 Task: Set the Layer B code rate for the ISDB-T reception parameter to 3/5.
Action: Mouse moved to (103, 11)
Screenshot: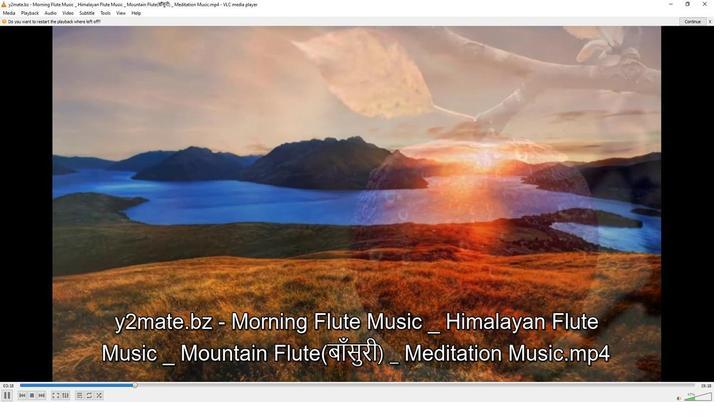 
Action: Mouse pressed left at (103, 11)
Screenshot: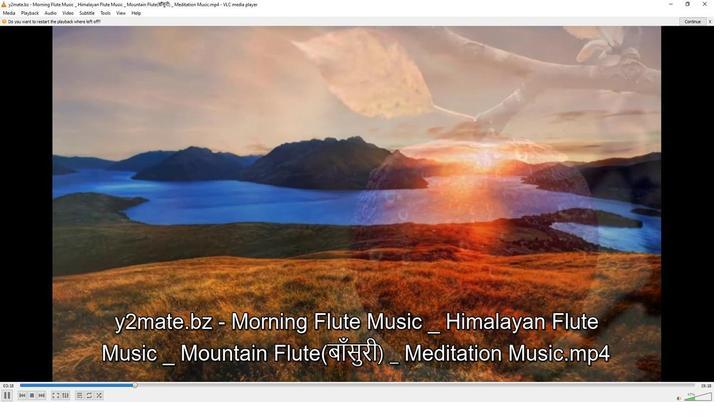 
Action: Mouse moved to (104, 13)
Screenshot: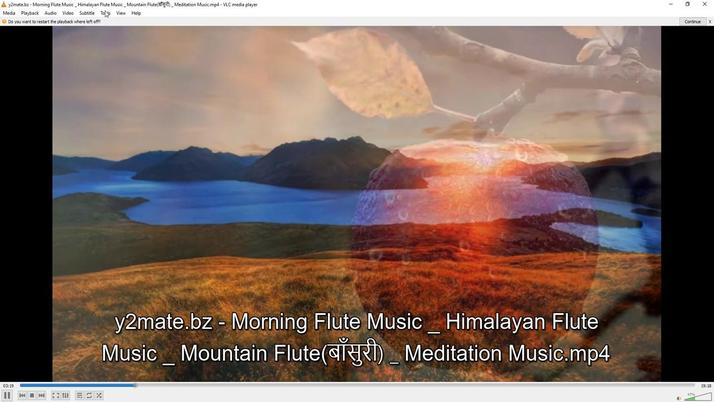 
Action: Mouse pressed left at (104, 13)
Screenshot: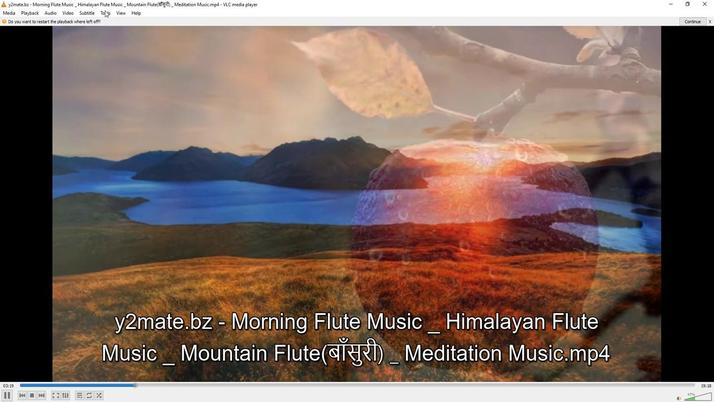 
Action: Mouse moved to (115, 101)
Screenshot: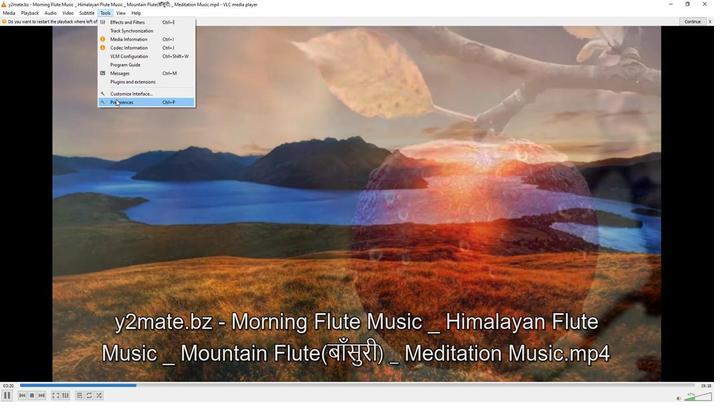 
Action: Mouse pressed left at (115, 101)
Screenshot: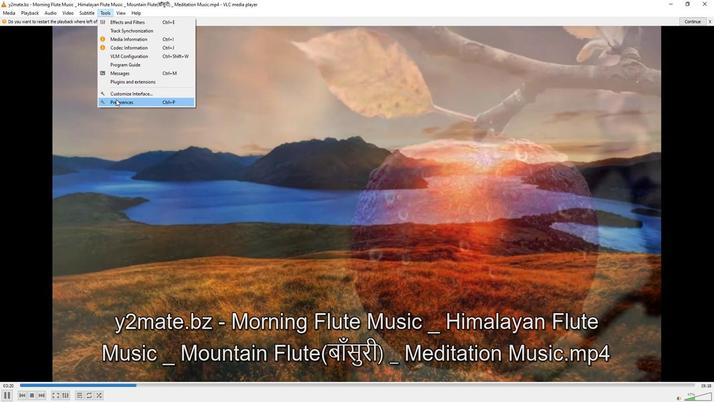 
Action: Mouse moved to (236, 328)
Screenshot: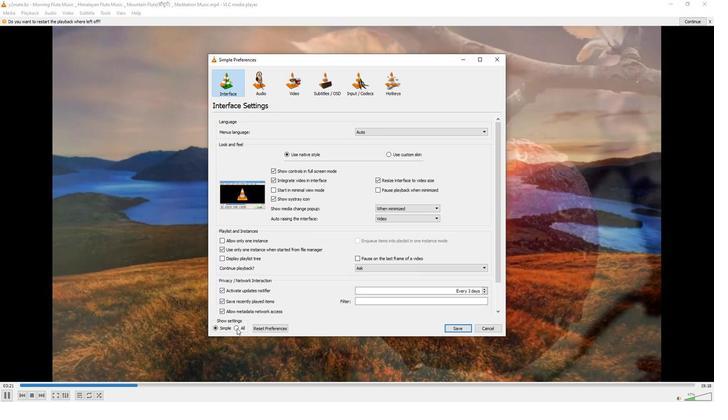 
Action: Mouse pressed left at (236, 328)
Screenshot: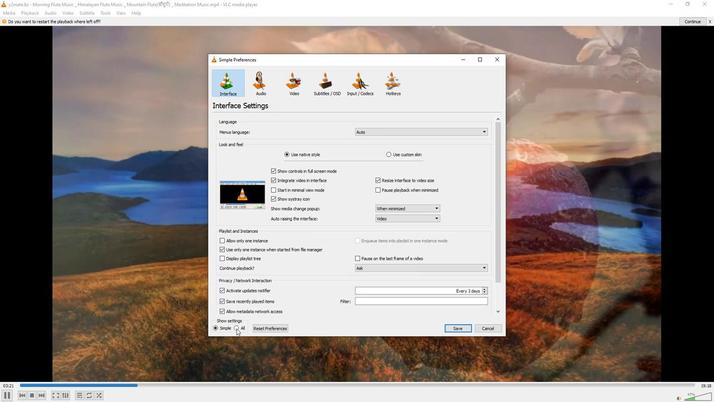 
Action: Mouse moved to (226, 204)
Screenshot: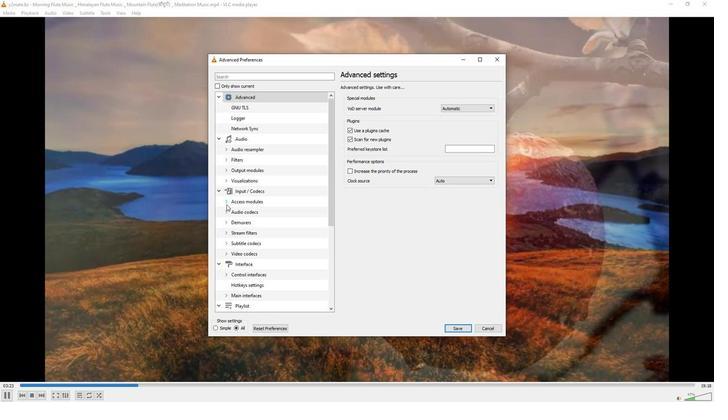 
Action: Mouse pressed left at (226, 204)
Screenshot: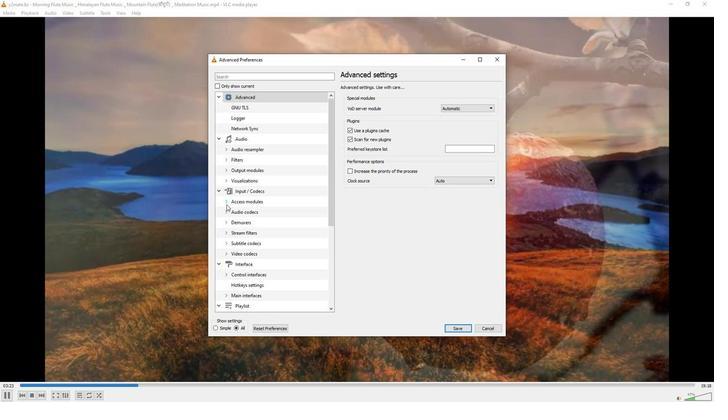 
Action: Mouse moved to (239, 262)
Screenshot: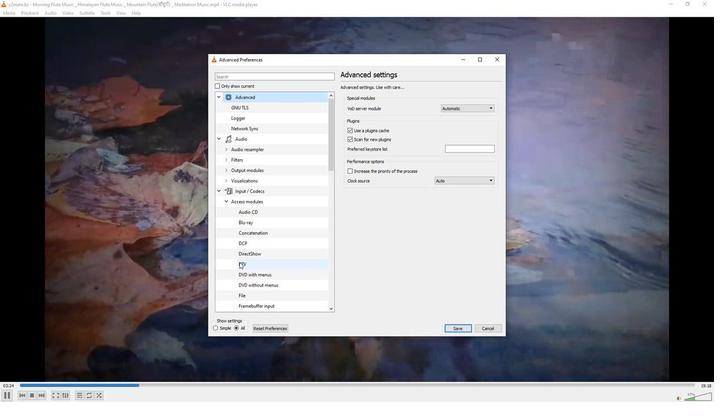 
Action: Mouse pressed left at (239, 262)
Screenshot: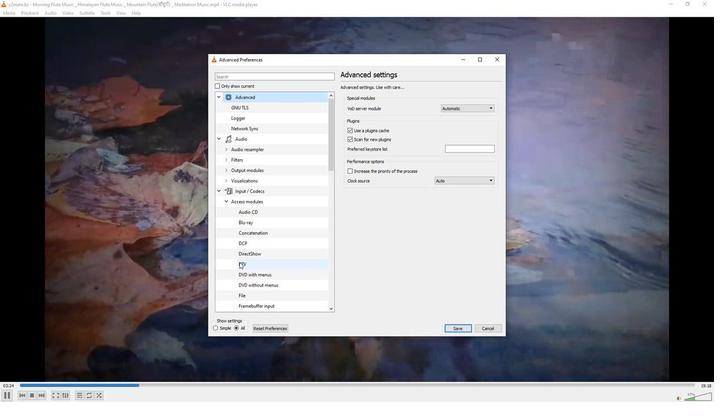 
Action: Mouse moved to (484, 293)
Screenshot: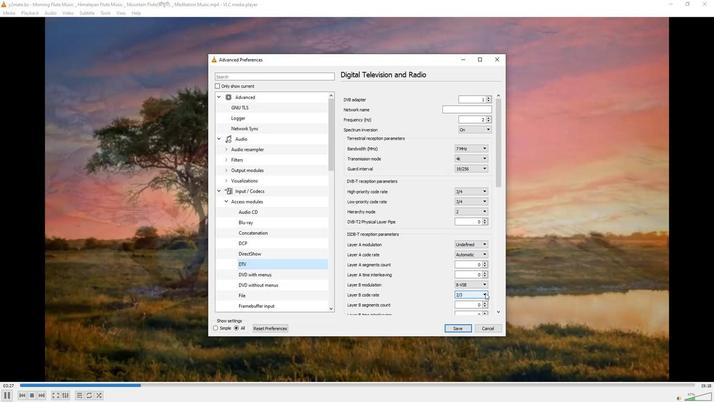 
Action: Mouse pressed left at (484, 293)
Screenshot: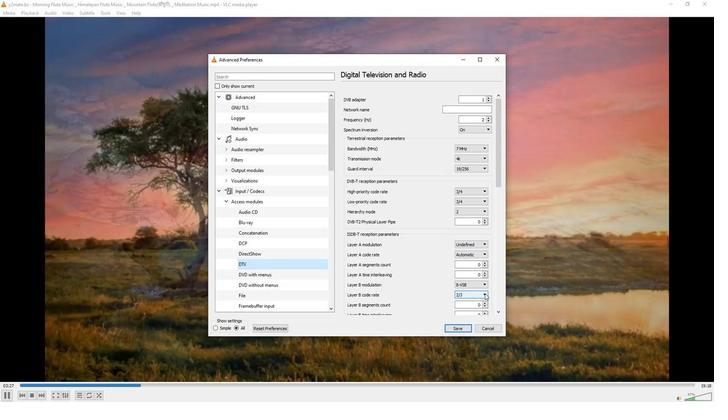 
Action: Mouse moved to (467, 315)
Screenshot: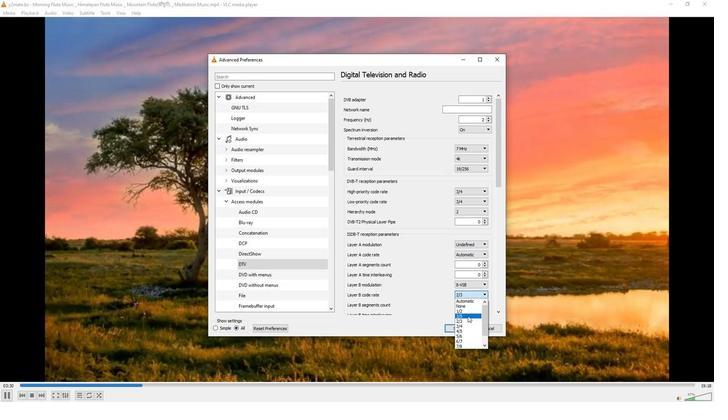
Action: Mouse pressed left at (467, 315)
Screenshot: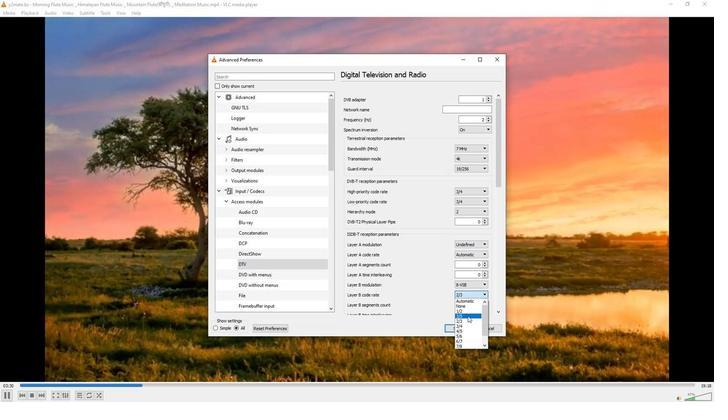 
Action: Mouse moved to (402, 294)
Screenshot: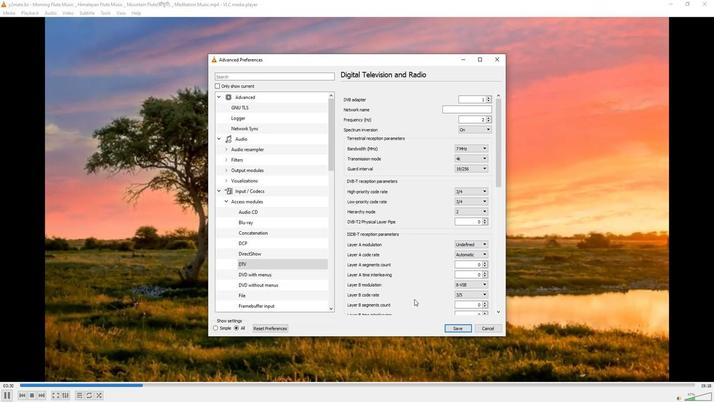 
